 Task: Find the distance between Miami and Everglades National Park.
Action: Mouse moved to (244, 60)
Screenshot: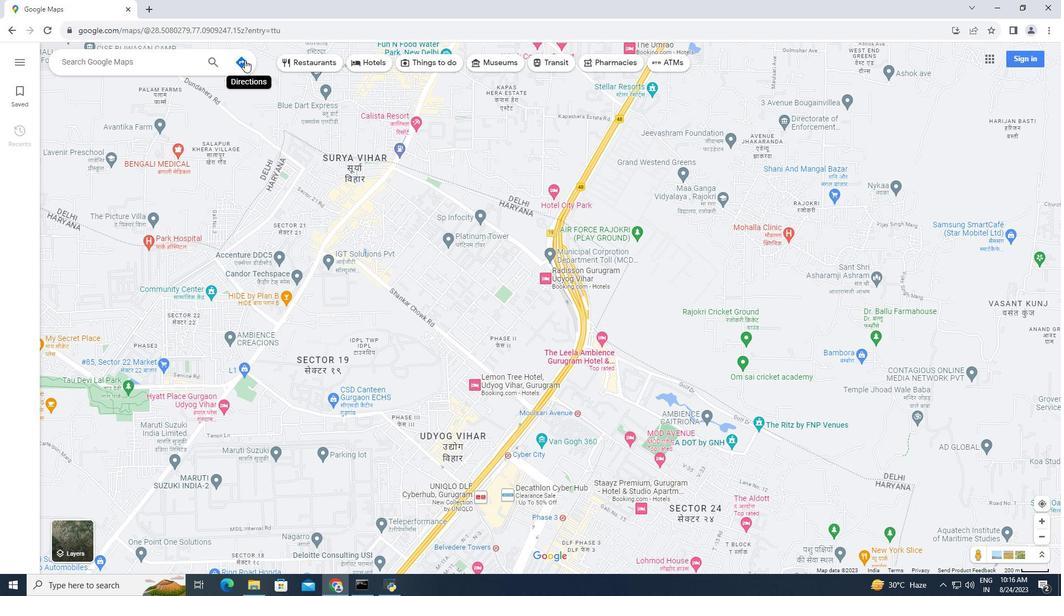 
Action: Mouse pressed left at (244, 60)
Screenshot: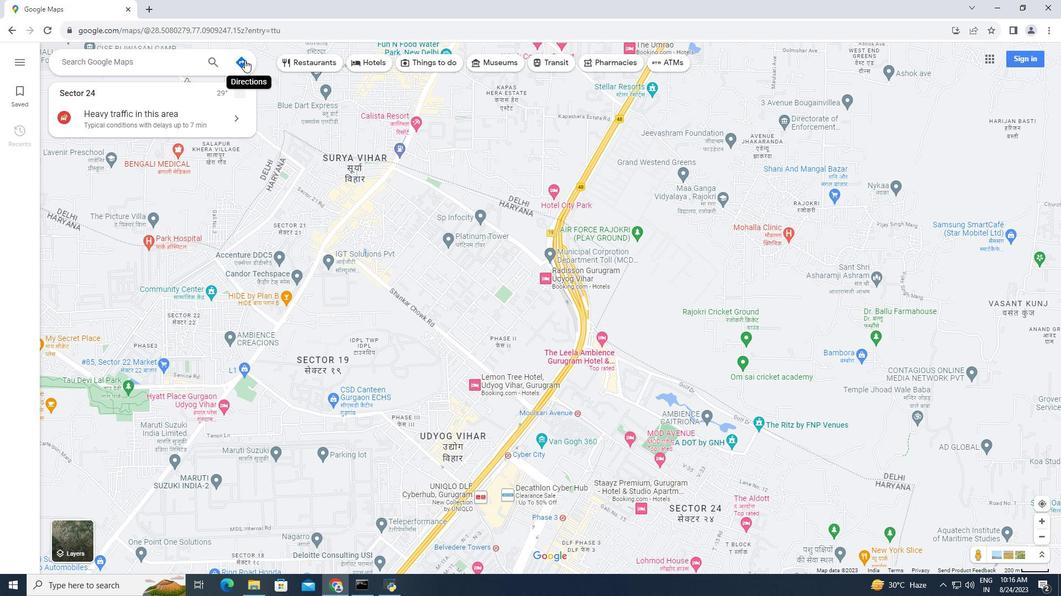 
Action: Mouse moved to (187, 103)
Screenshot: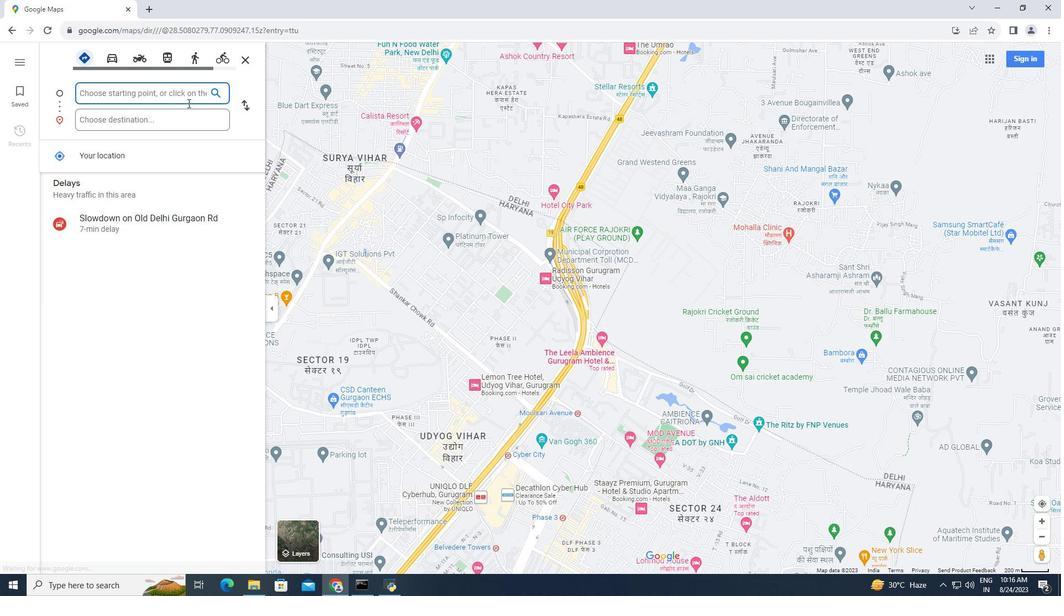 
Action: Key pressed <Key.caps_lock>M<Key.caps_lock>iami
Screenshot: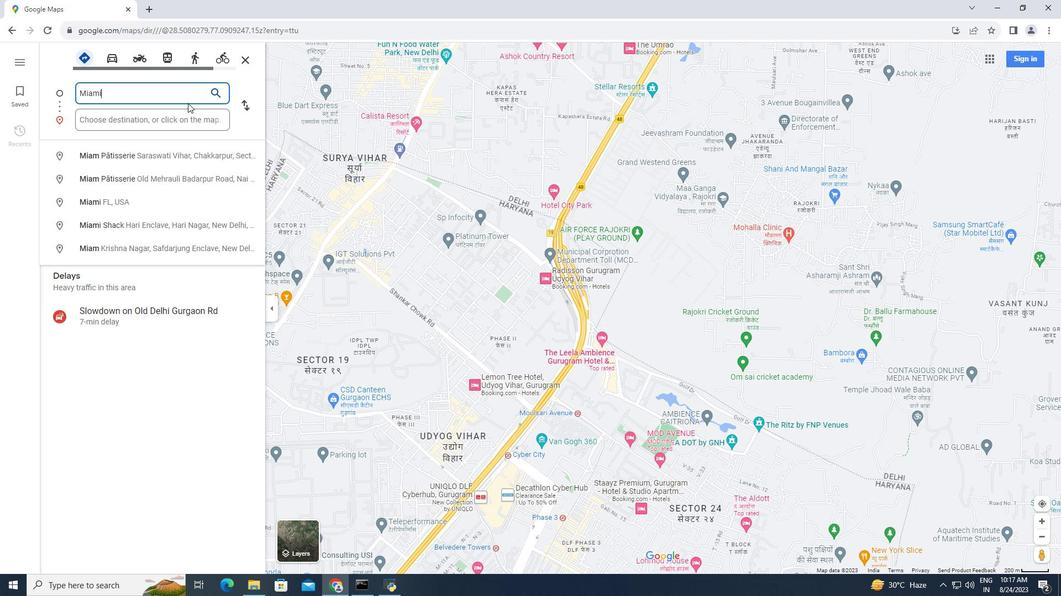 
Action: Mouse moved to (184, 113)
Screenshot: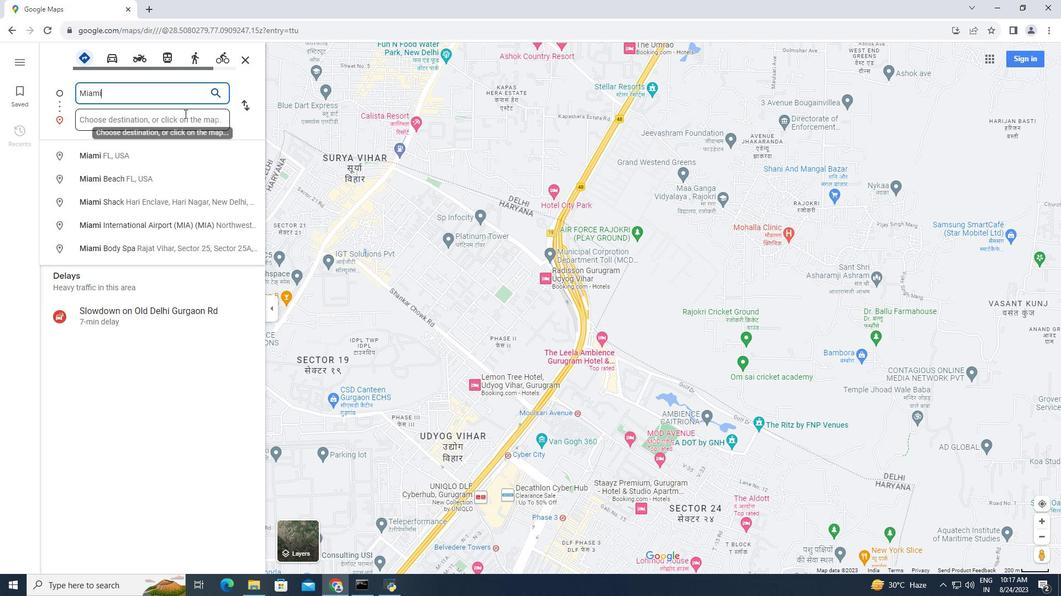 
Action: Mouse pressed left at (184, 113)
Screenshot: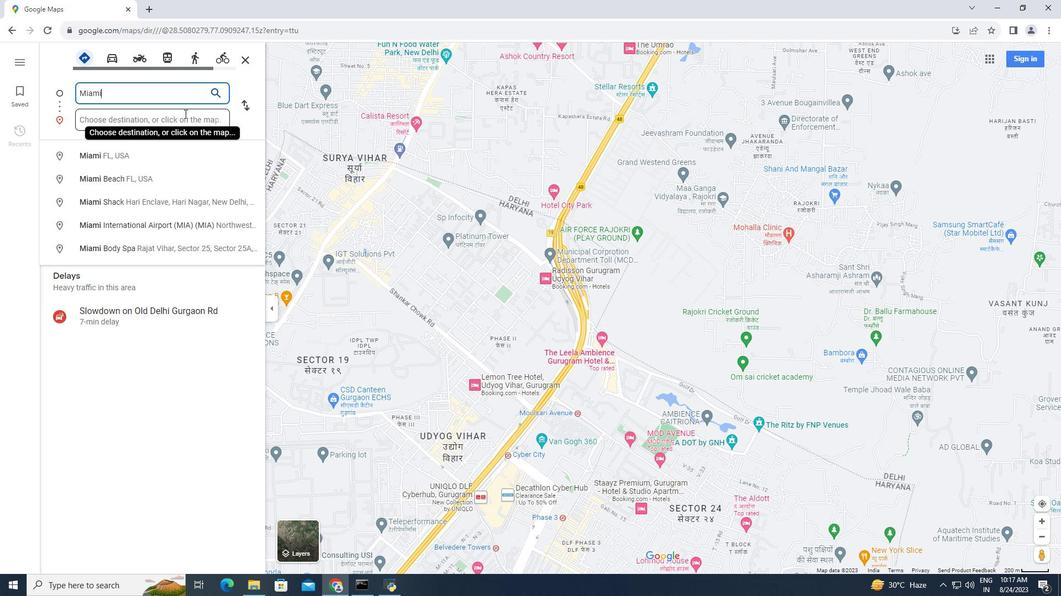 
Action: Key pressed <Key.caps_lock>E<Key.caps_lock>verglades<Key.space><Key.caps_lock>N<Key.caps_lock>ational<Key.space><Key.caps_lock>P<Key.caps_lock>ark
Screenshot: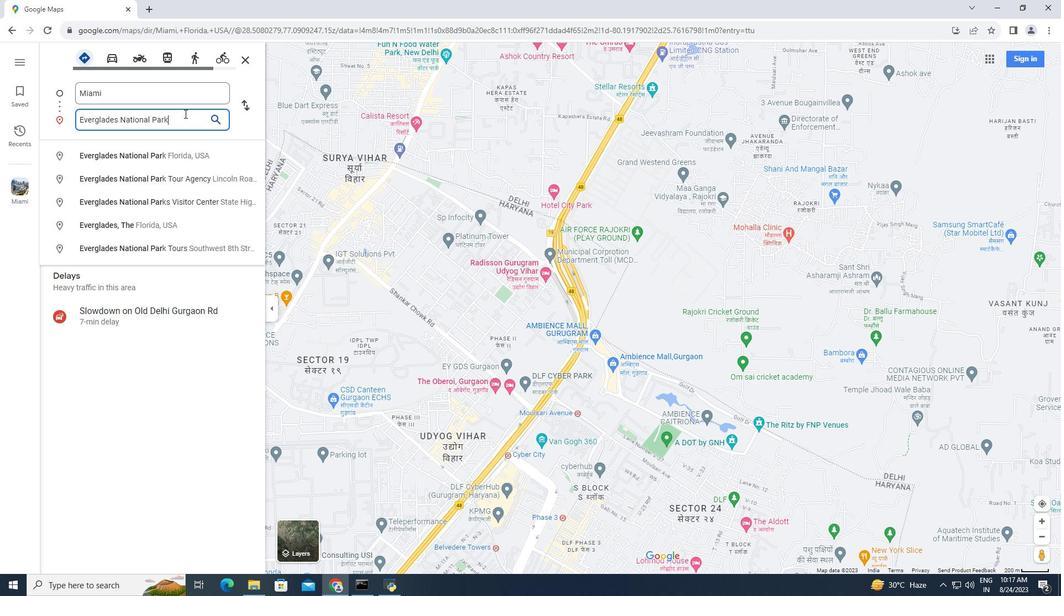 
Action: Mouse moved to (176, 154)
Screenshot: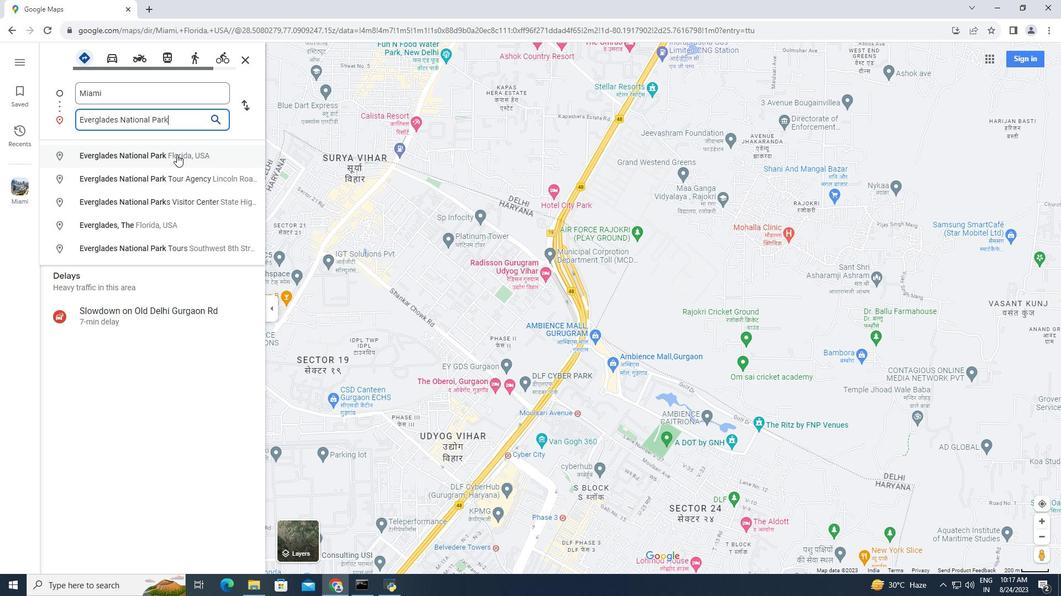 
Action: Mouse pressed left at (176, 154)
Screenshot: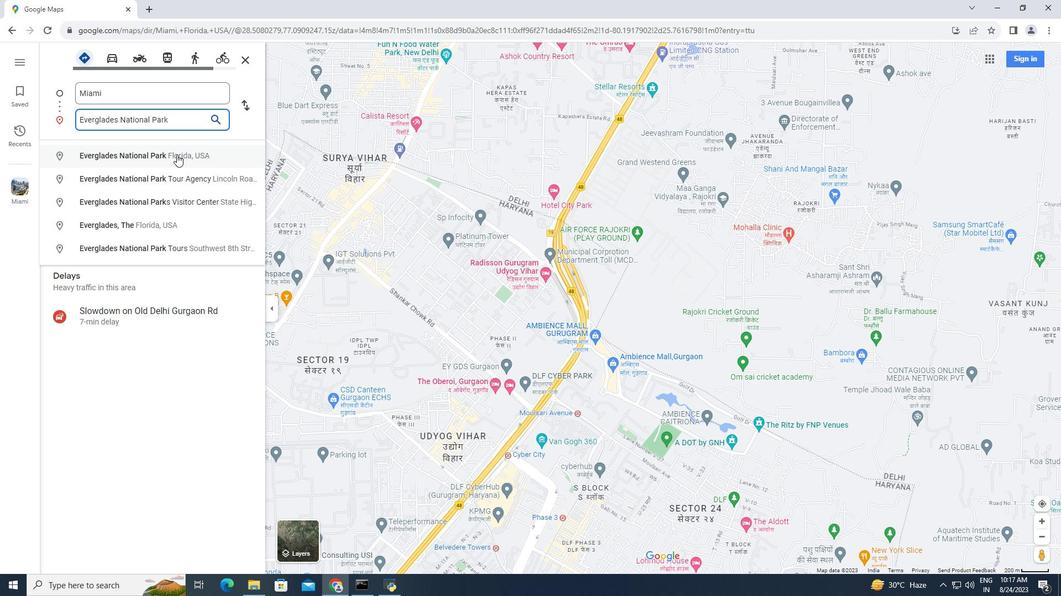 
Action: Mouse moved to (479, 530)
Screenshot: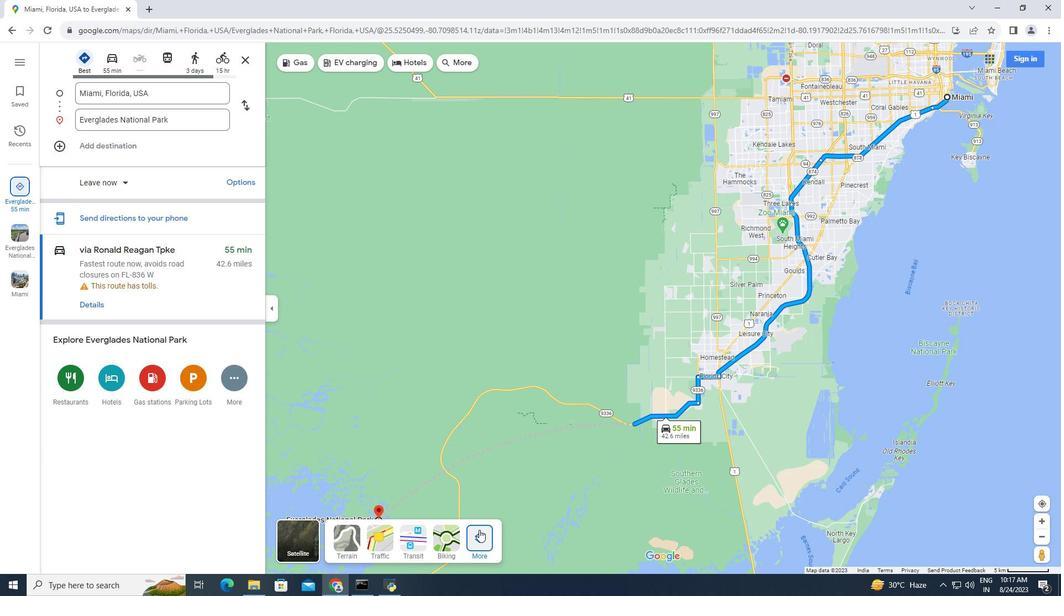 
Action: Mouse pressed left at (479, 530)
Screenshot: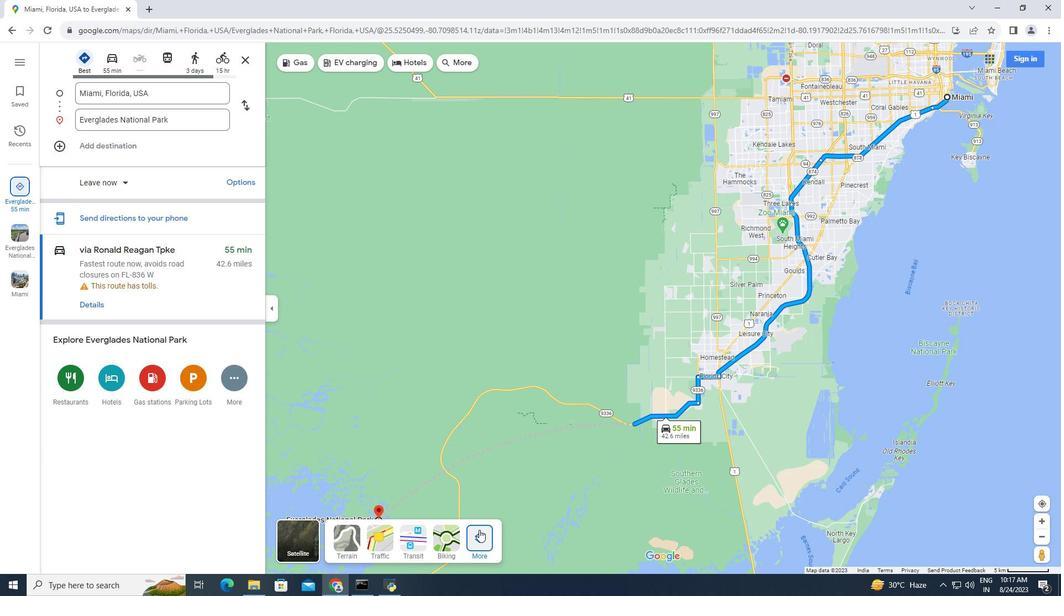 
Action: Mouse moved to (385, 437)
Screenshot: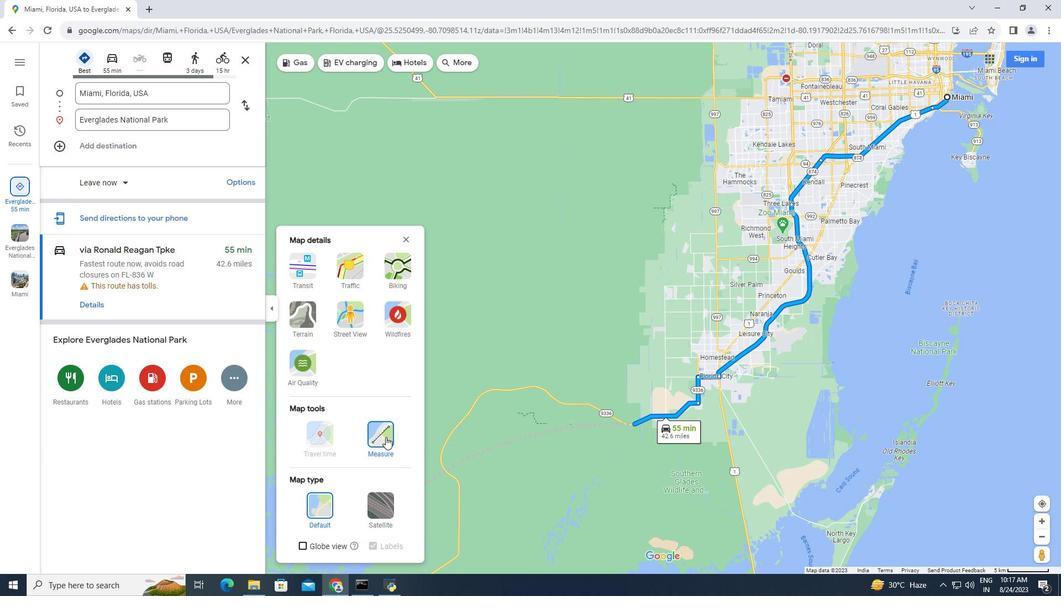 
Action: Mouse pressed left at (385, 437)
Screenshot: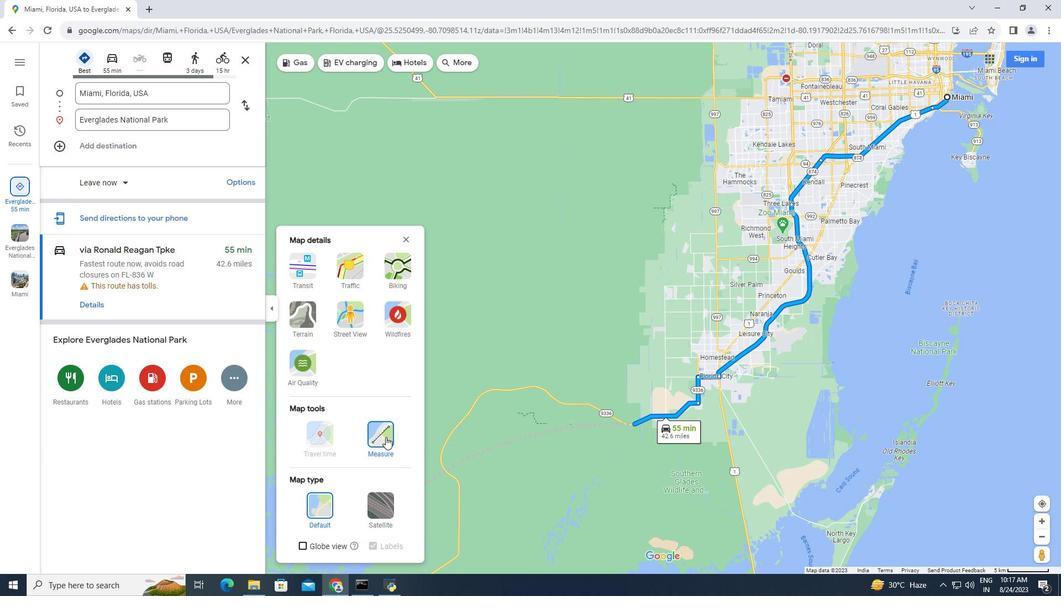 
Action: Mouse moved to (946, 95)
Screenshot: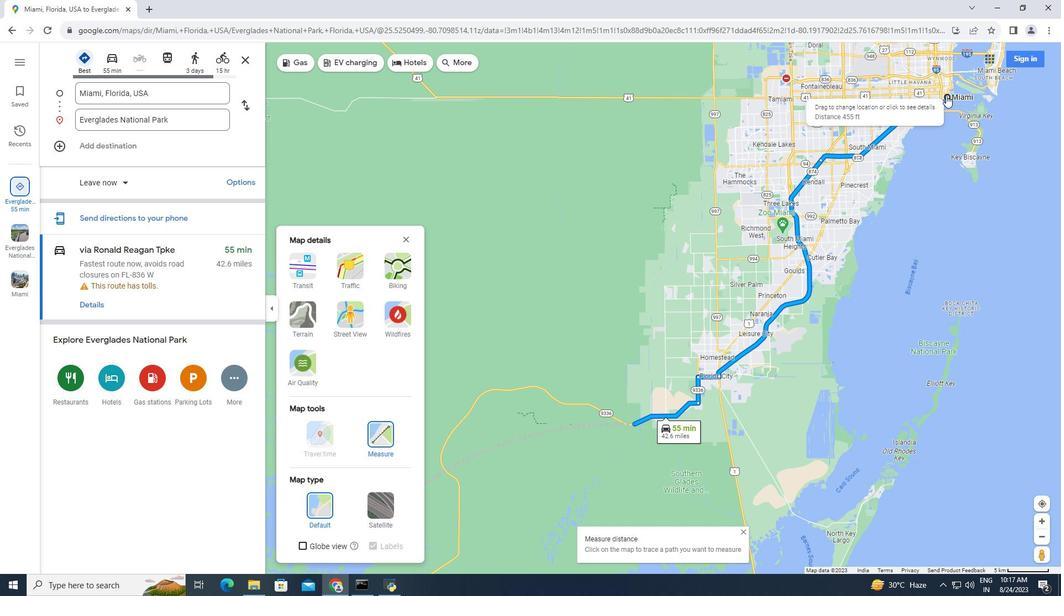 
Action: Mouse pressed left at (946, 95)
Screenshot: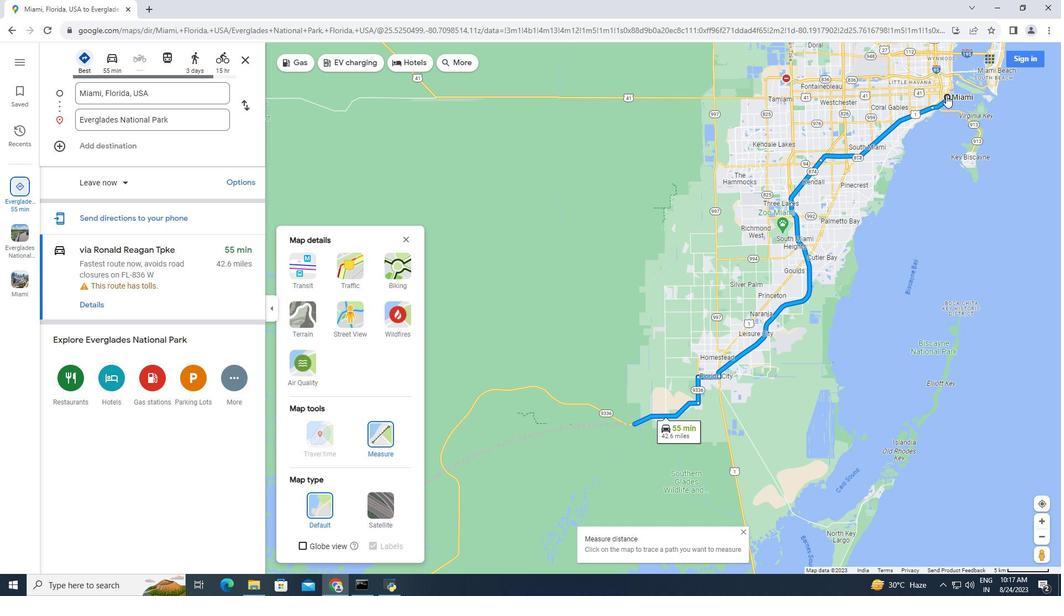 
Action: Mouse moved to (633, 423)
Screenshot: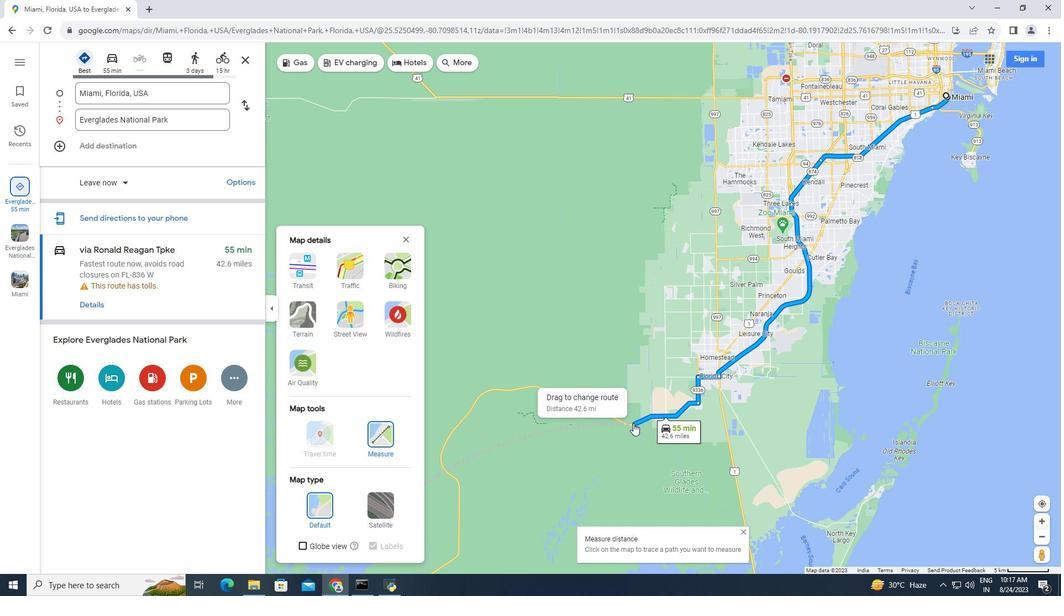
Action: Mouse pressed left at (633, 423)
Screenshot: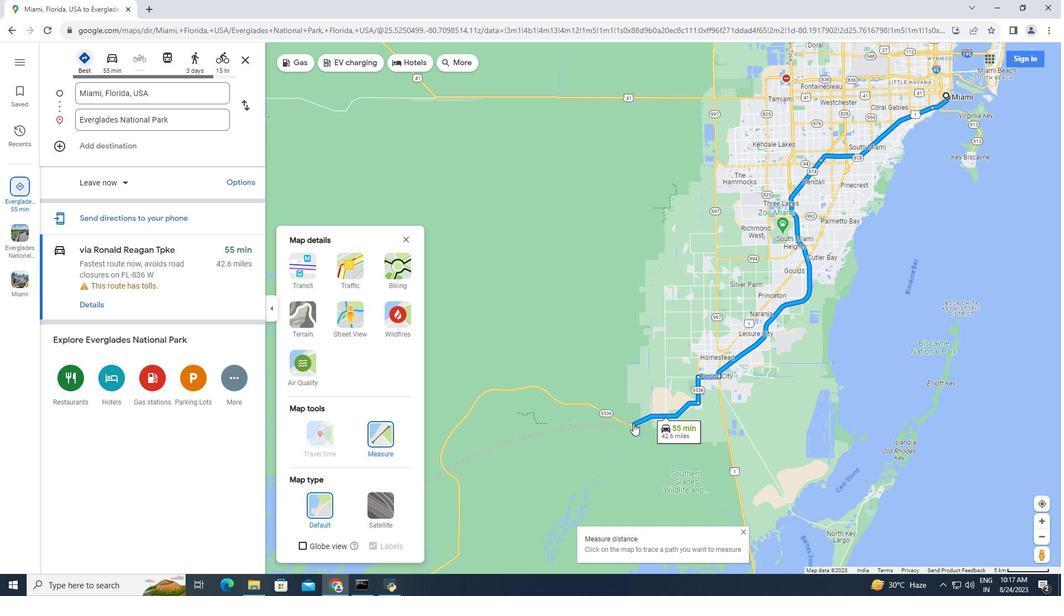 
Action: Mouse moved to (710, 399)
Screenshot: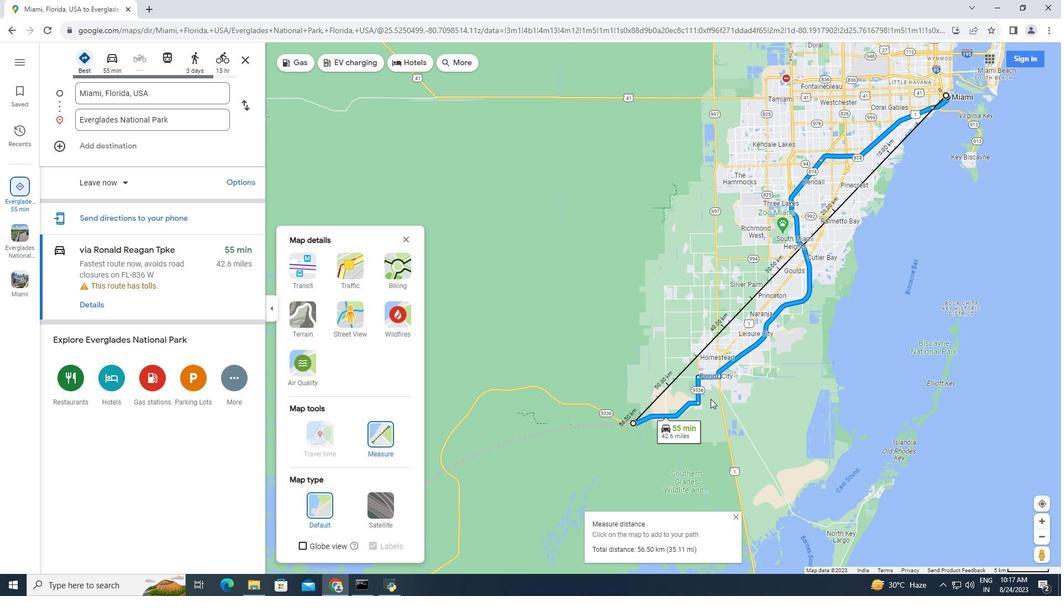 
Action: Mouse scrolled (710, 400) with delta (0, 0)
Screenshot: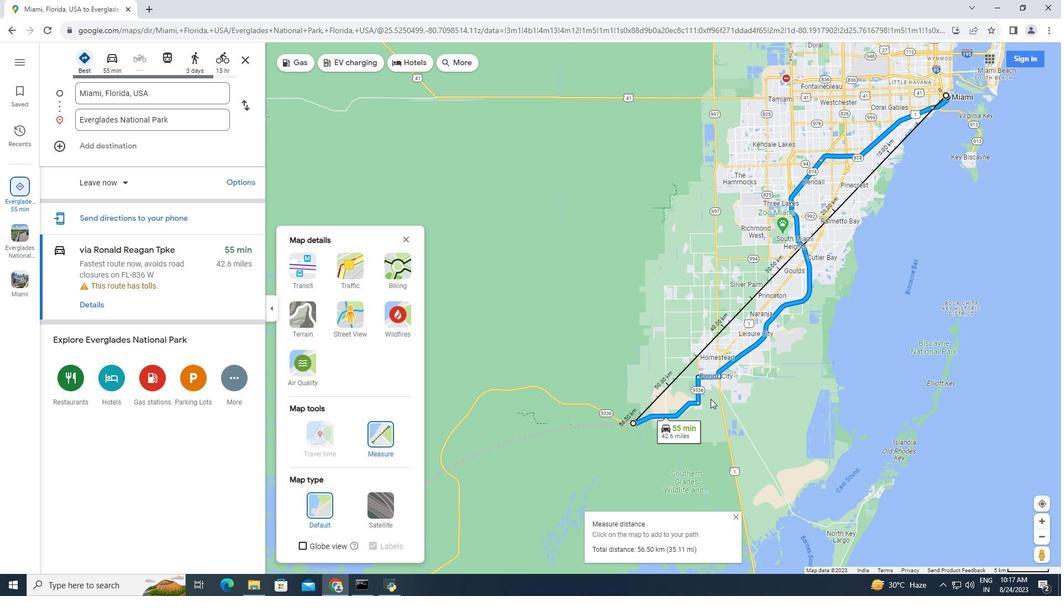 
Action: Mouse scrolled (710, 400) with delta (0, 0)
Screenshot: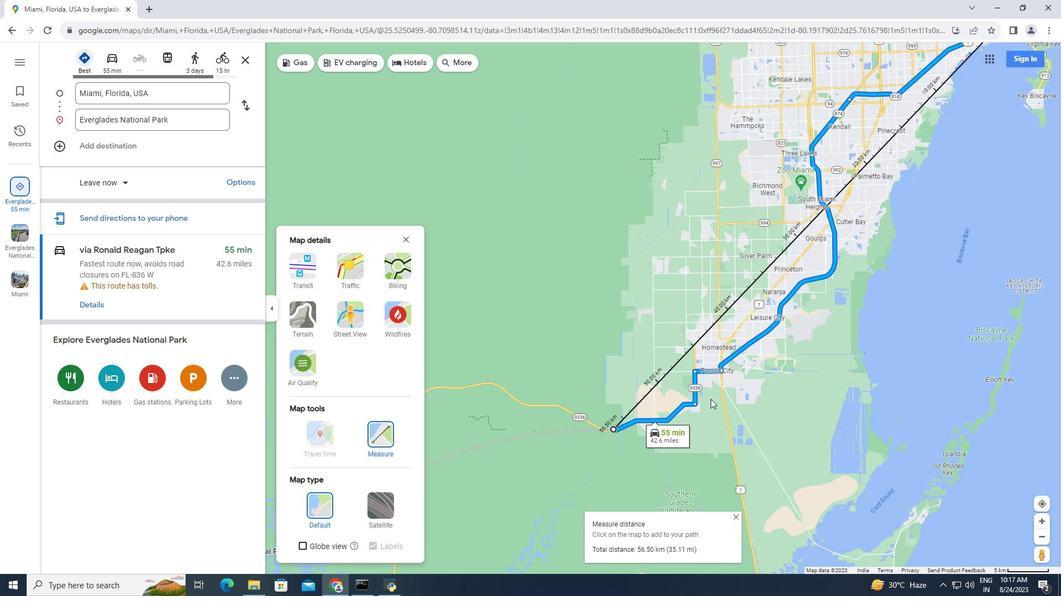 
Action: Mouse scrolled (710, 400) with delta (0, 0)
Screenshot: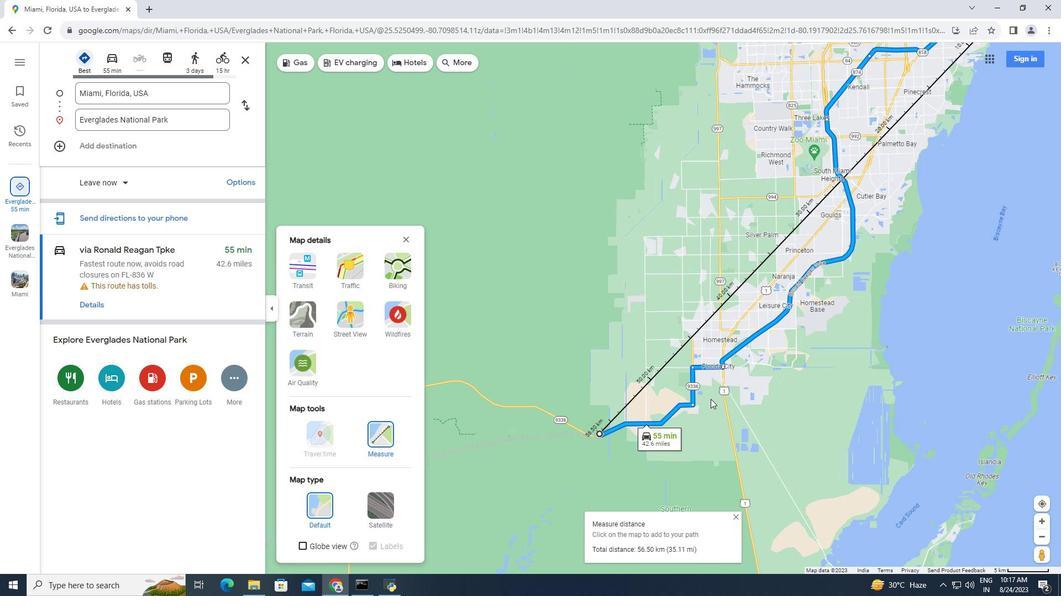 
Action: Mouse moved to (760, 378)
Screenshot: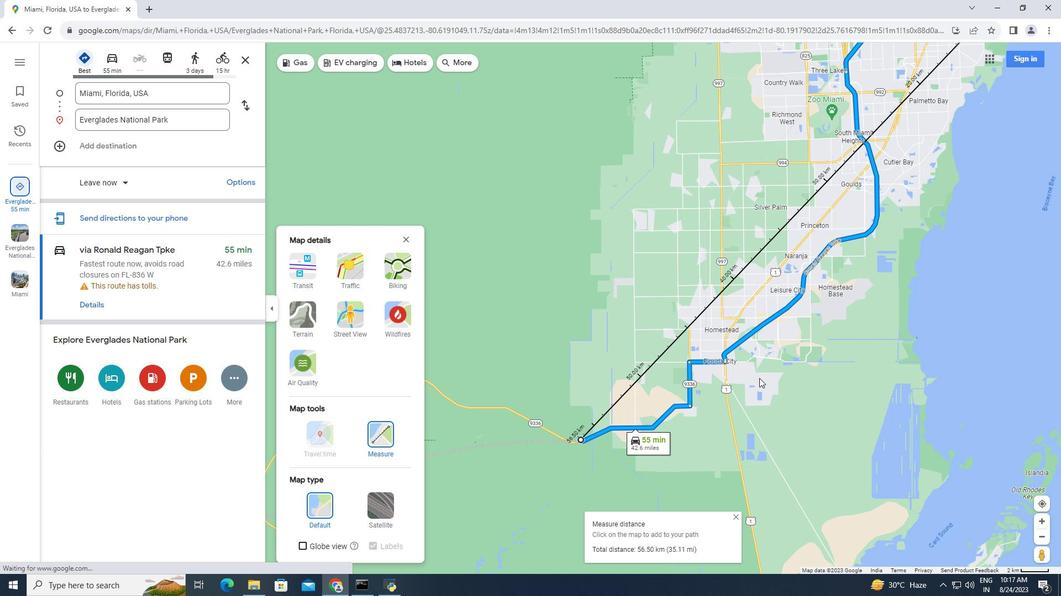 
Action: Mouse scrolled (851, 355) with delta (0, 0)
Screenshot: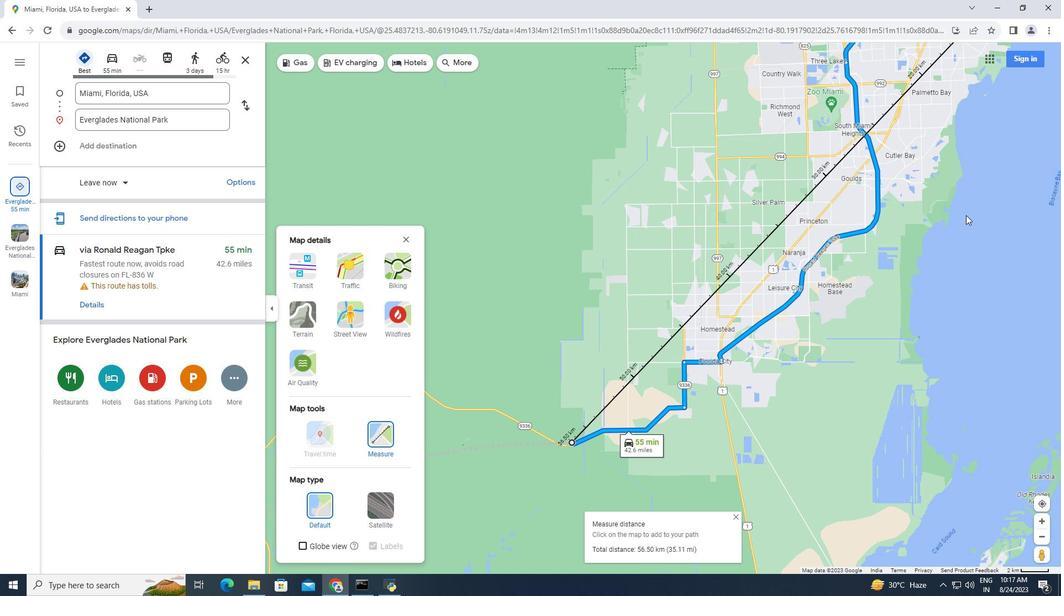 
Action: Mouse moved to (958, 211)
Screenshot: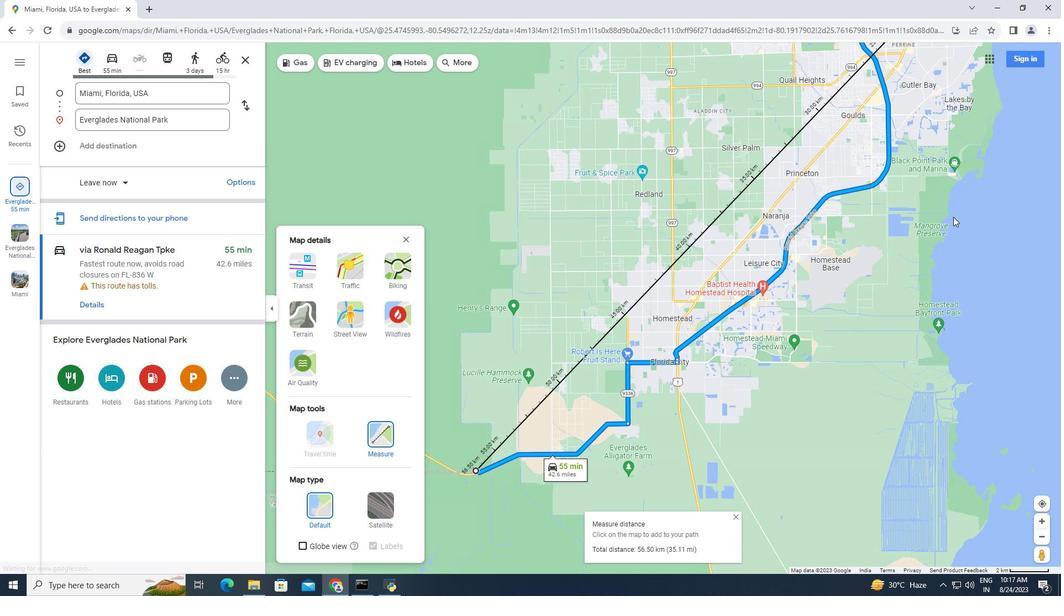 
Action: Mouse scrolled (958, 210) with delta (0, 0)
Screenshot: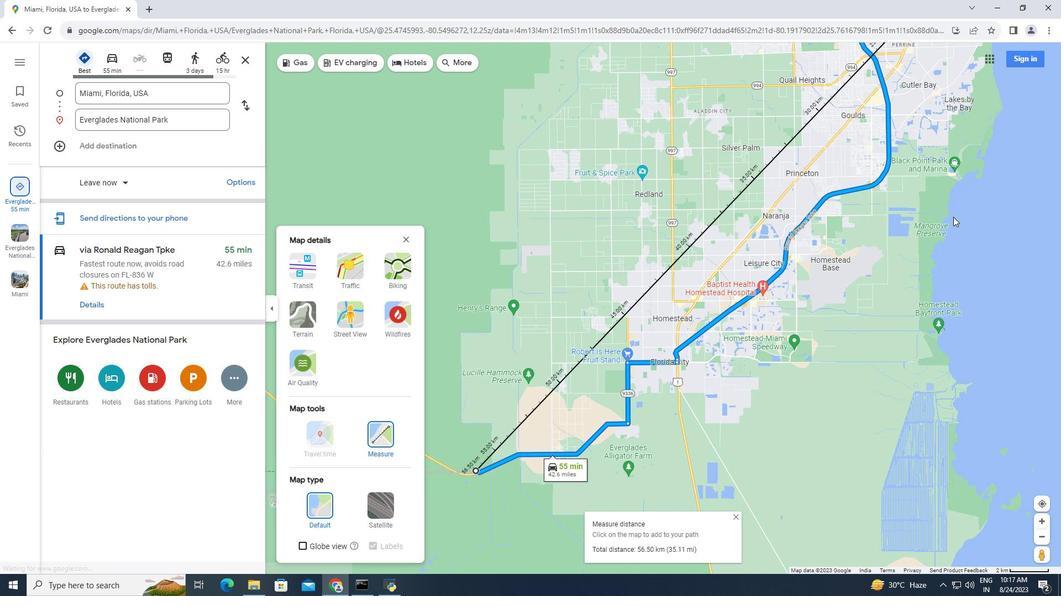 
Action: Mouse moved to (957, 212)
Screenshot: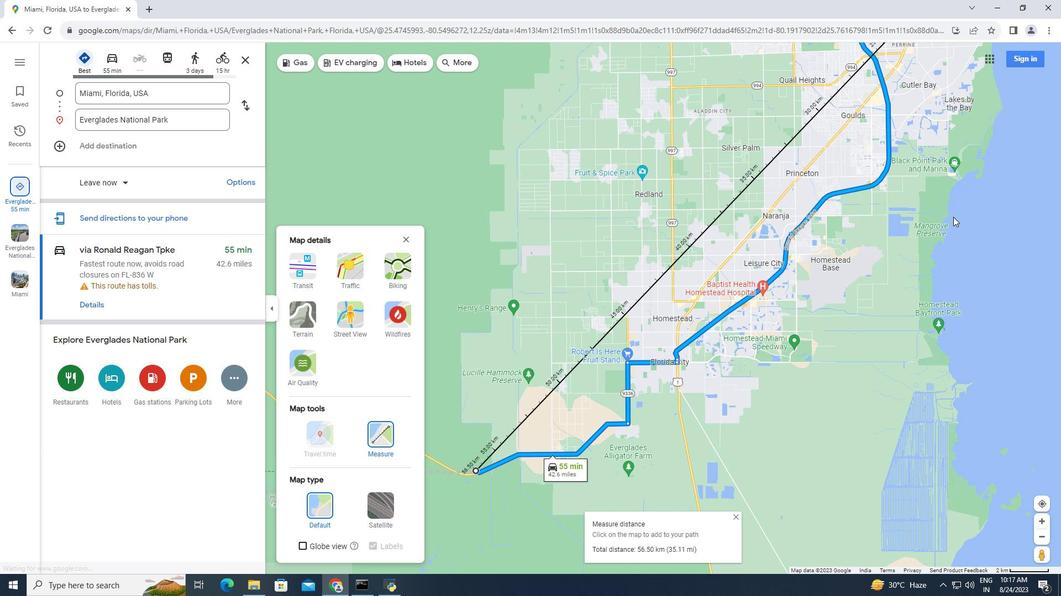 
Action: Mouse scrolled (957, 212) with delta (0, 0)
Screenshot: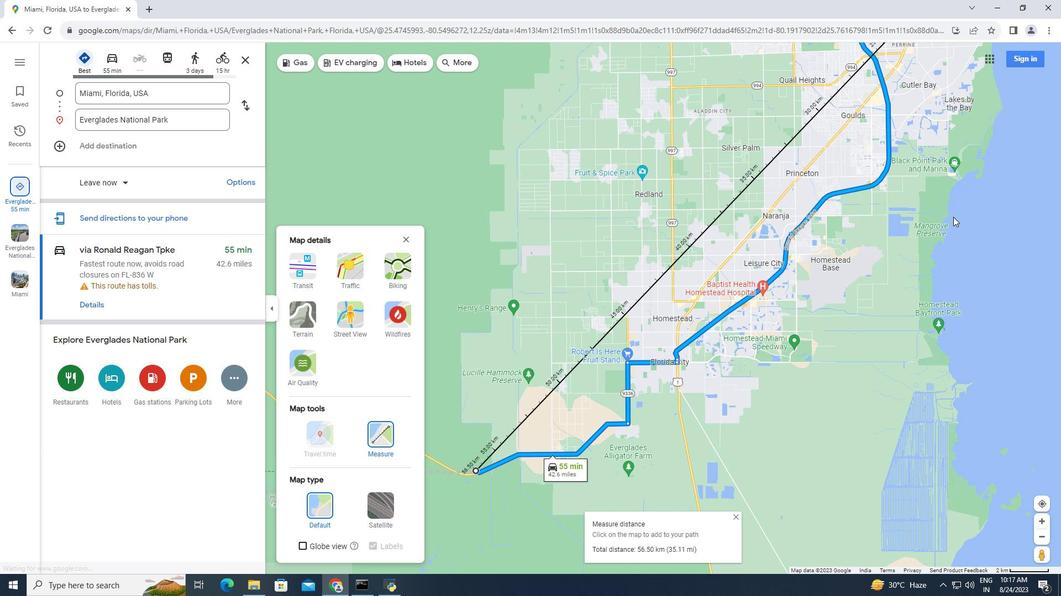 
Action: Mouse moved to (932, 234)
Screenshot: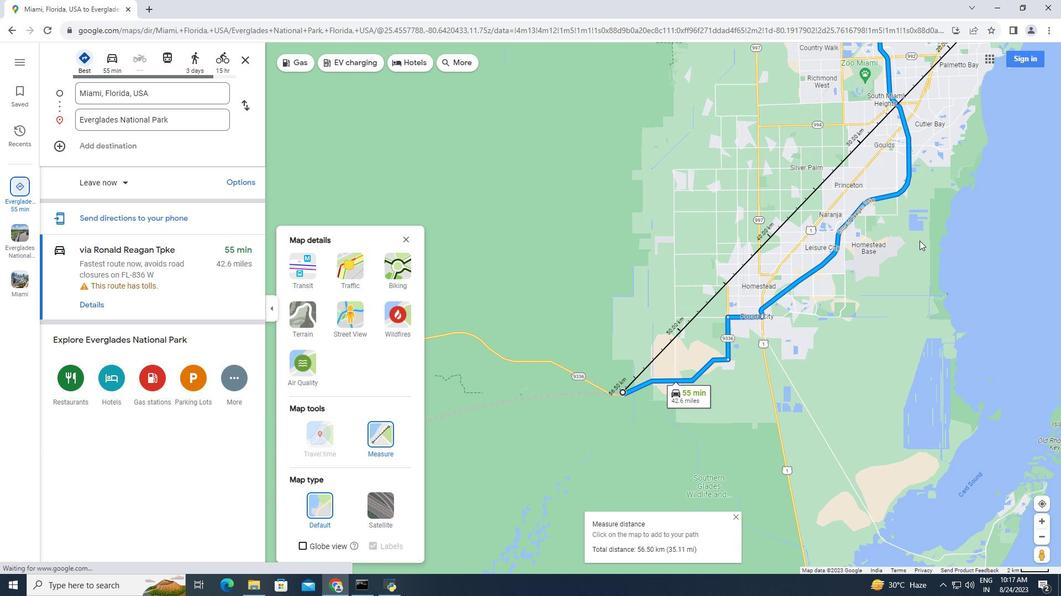 
Action: Mouse scrolled (932, 233) with delta (0, 0)
Screenshot: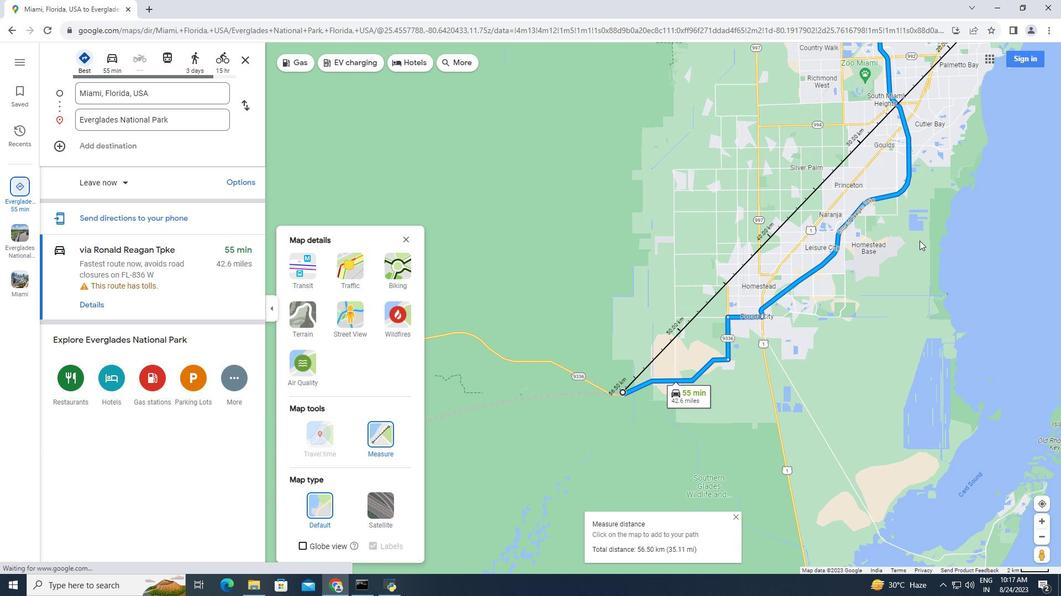 
Action: Mouse moved to (920, 240)
Screenshot: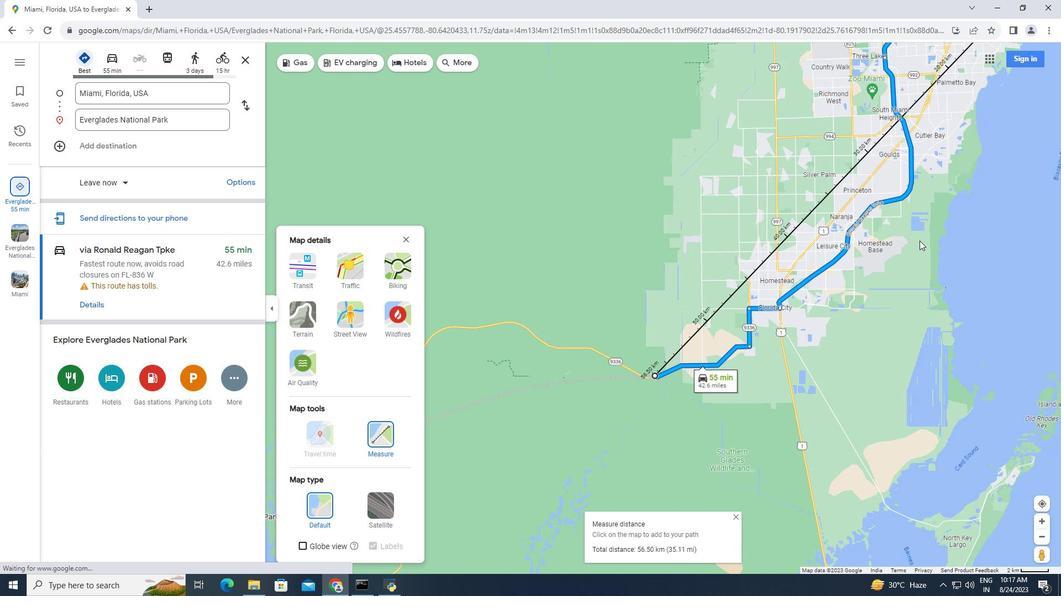 
Action: Mouse scrolled (921, 239) with delta (0, 0)
Screenshot: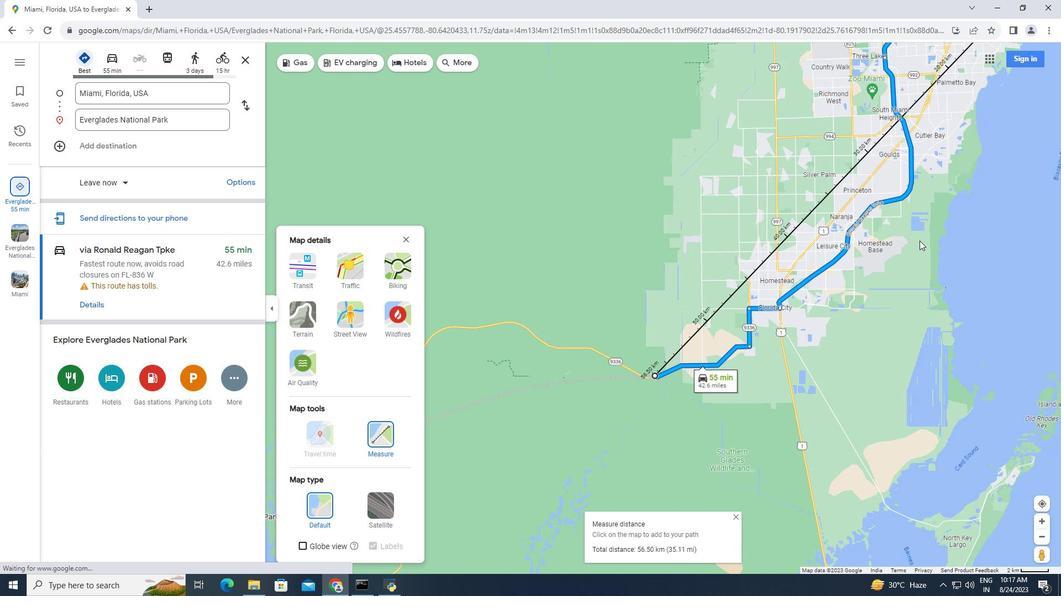
Action: Mouse moved to (932, 227)
Screenshot: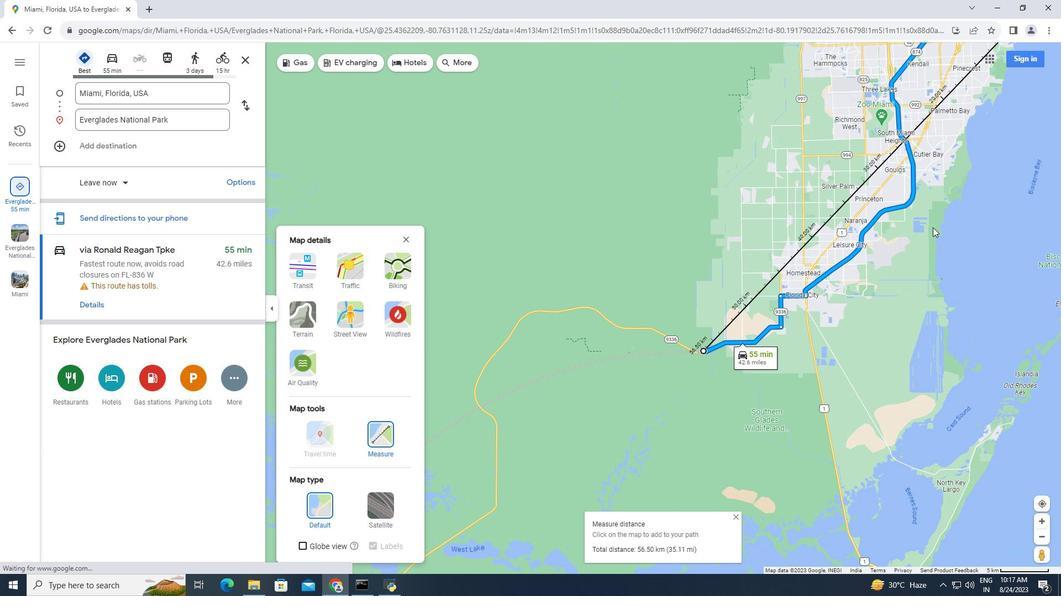 
Action: Mouse scrolled (932, 227) with delta (0, 0)
Screenshot: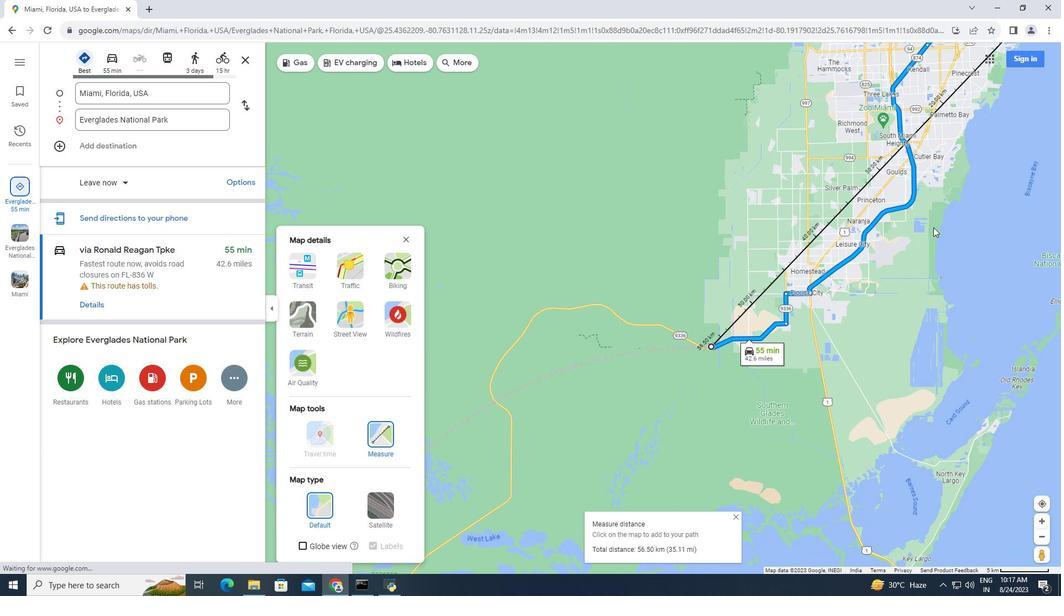 
Action: Mouse moved to (941, 225)
Screenshot: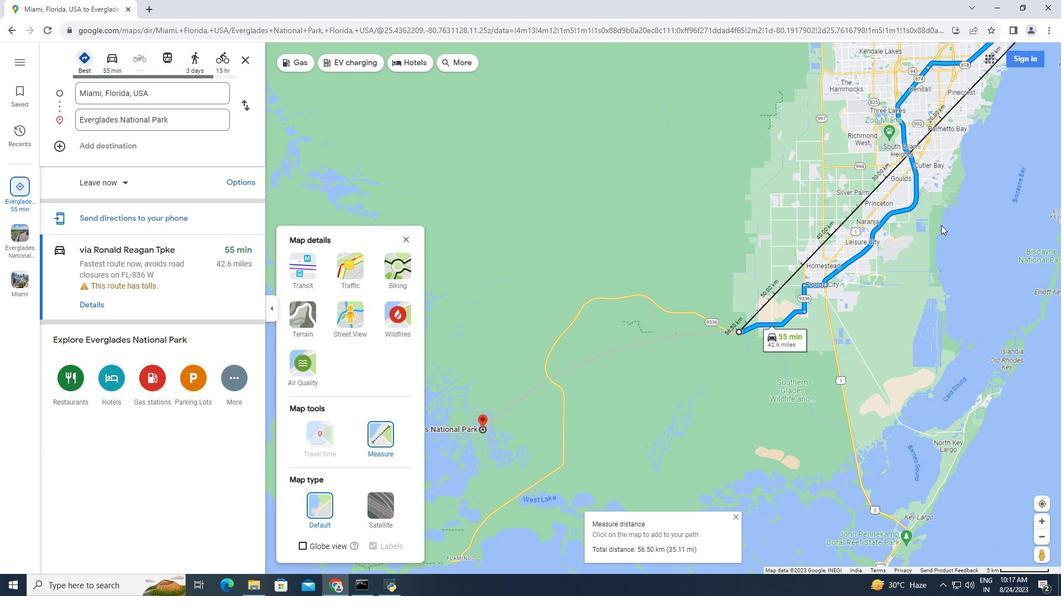 
Action: Mouse pressed left at (941, 225)
Screenshot: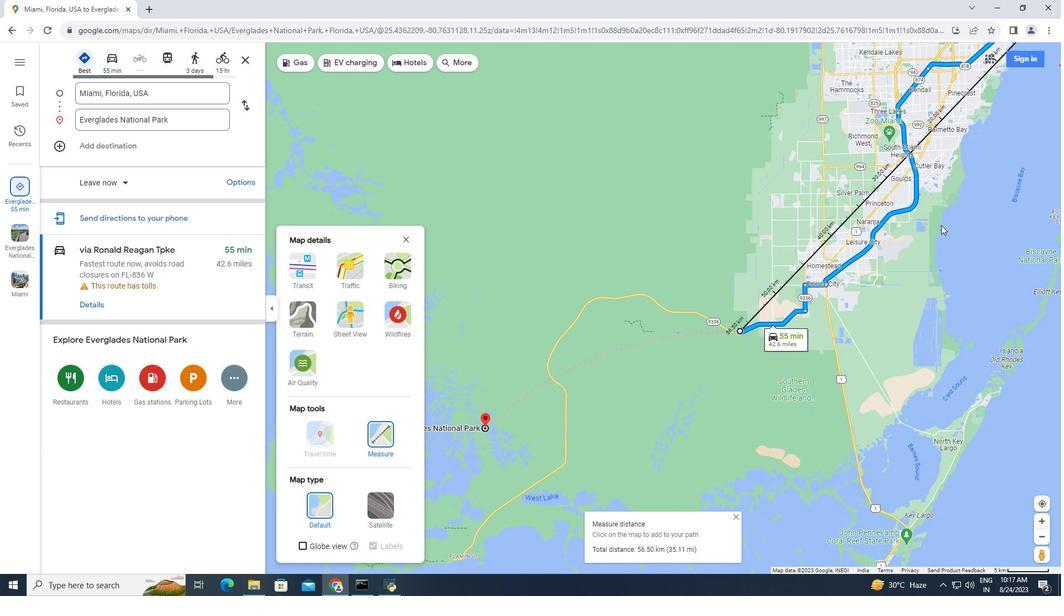 
Action: Mouse moved to (824, 297)
Screenshot: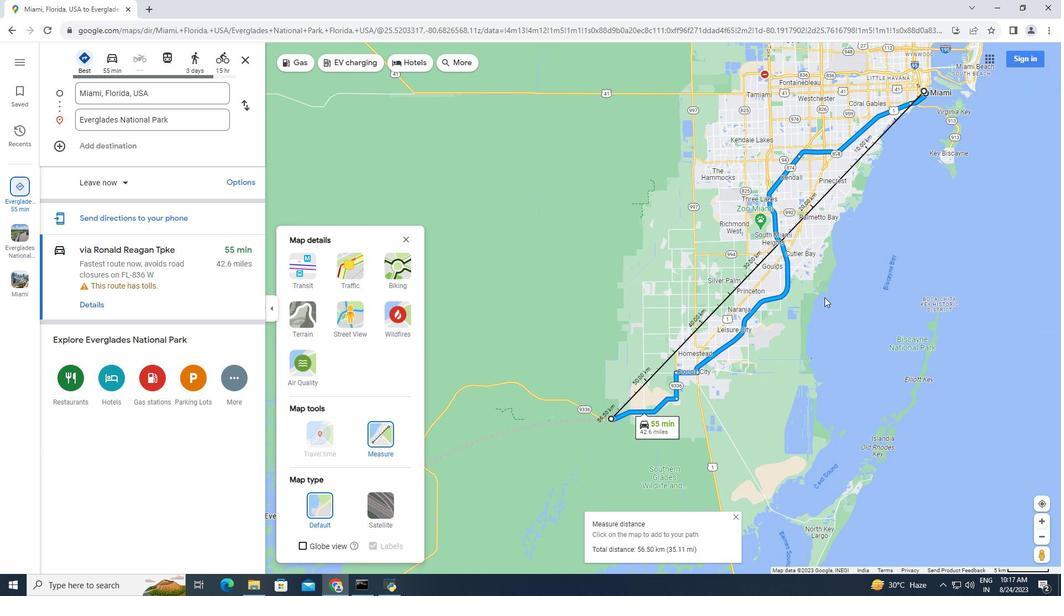 
Action: Mouse scrolled (824, 297) with delta (0, 0)
Screenshot: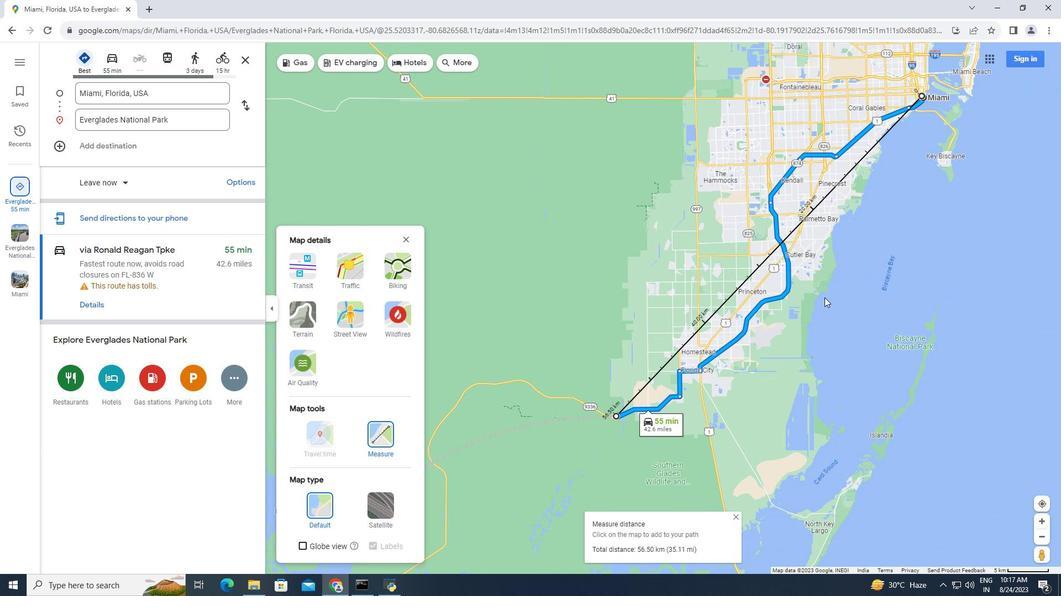 
Action: Mouse scrolled (824, 297) with delta (0, 0)
Screenshot: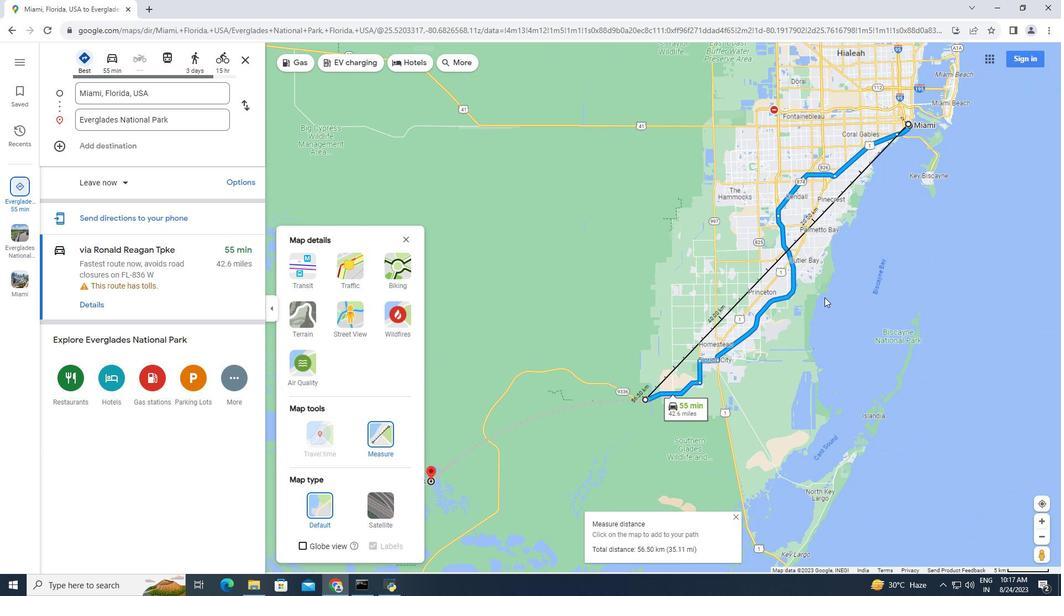 
Action: Mouse moved to (703, 346)
Screenshot: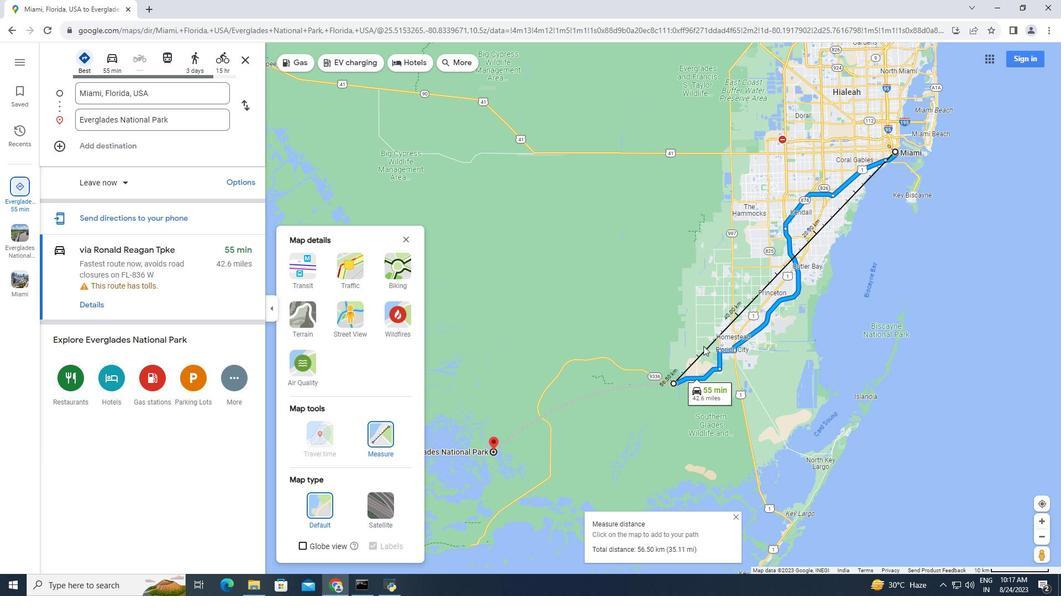 
